 Task: Learn more about LinkedIn live.
Action: Mouse moved to (709, 73)
Screenshot: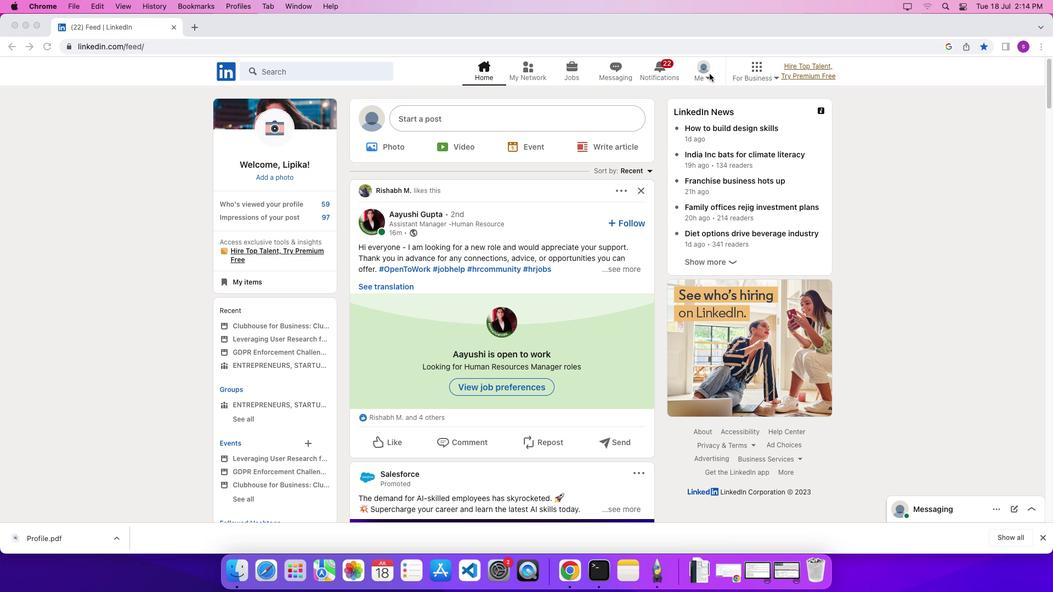 
Action: Mouse pressed left at (709, 73)
Screenshot: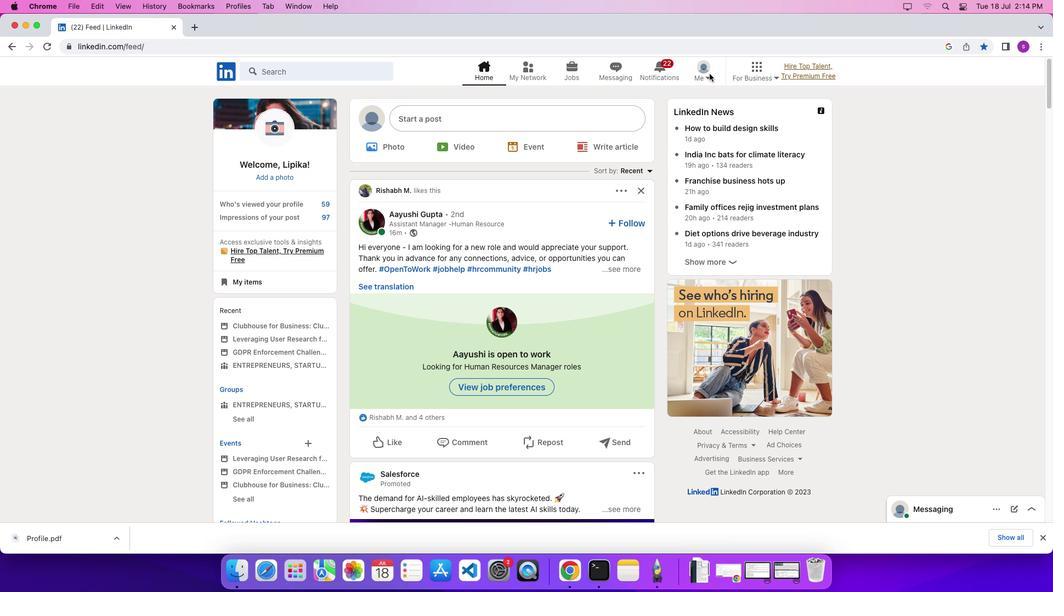 
Action: Mouse moved to (709, 77)
Screenshot: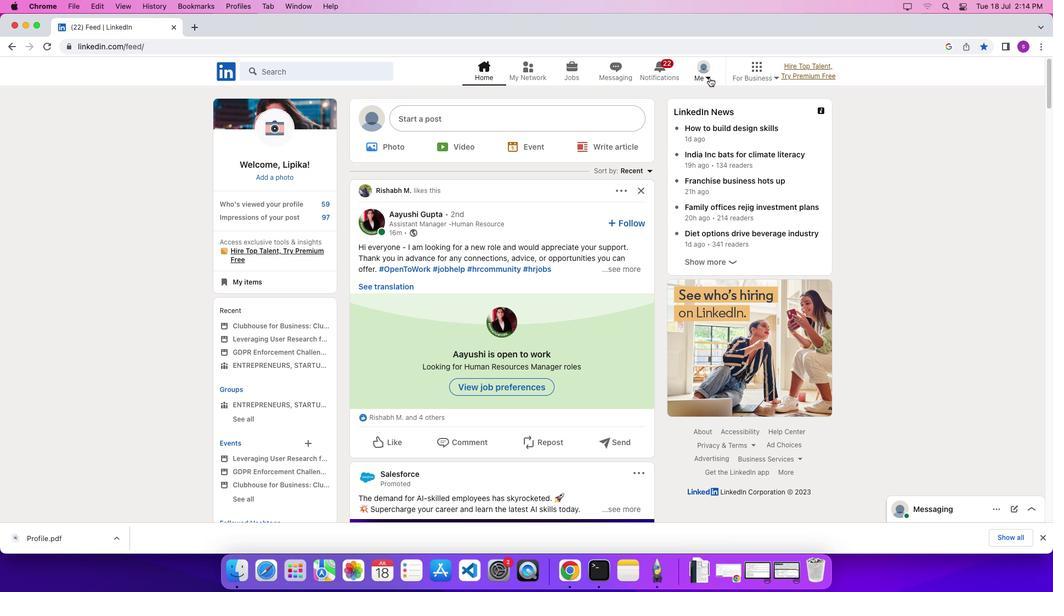 
Action: Mouse pressed left at (709, 77)
Screenshot: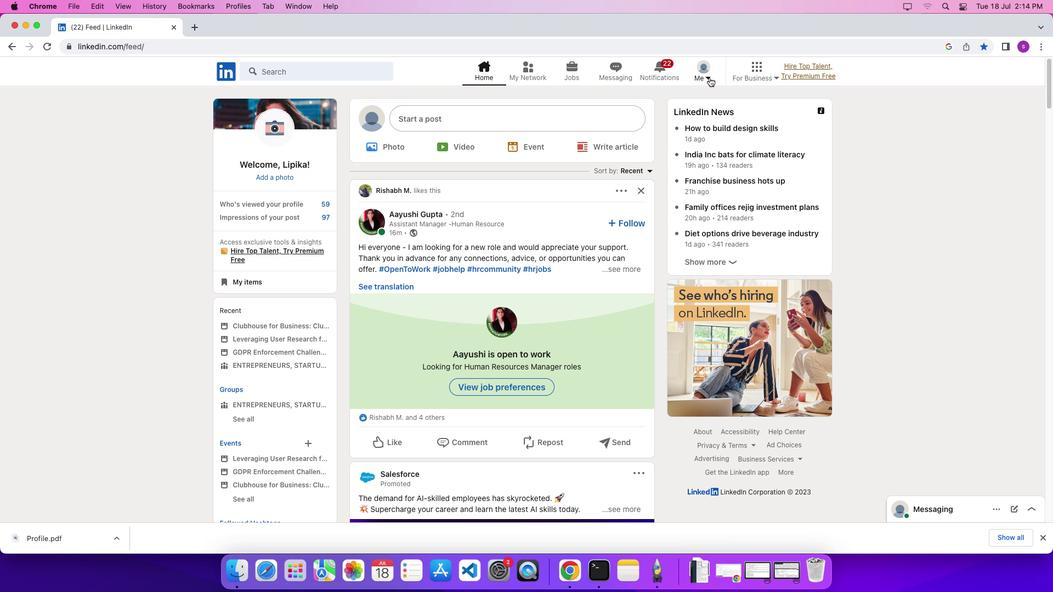 
Action: Mouse moved to (686, 137)
Screenshot: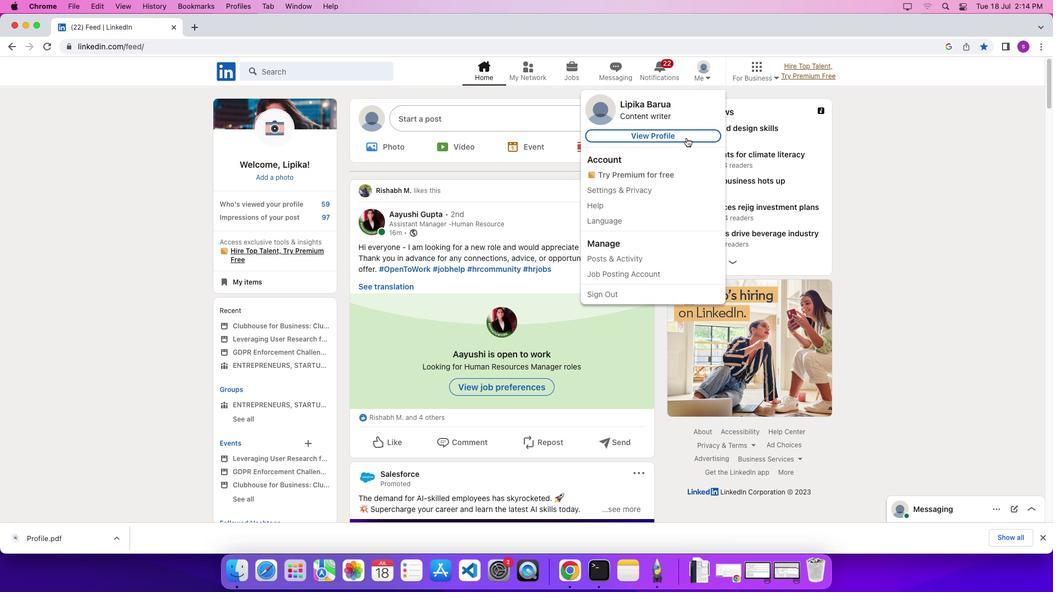 
Action: Mouse pressed left at (686, 137)
Screenshot: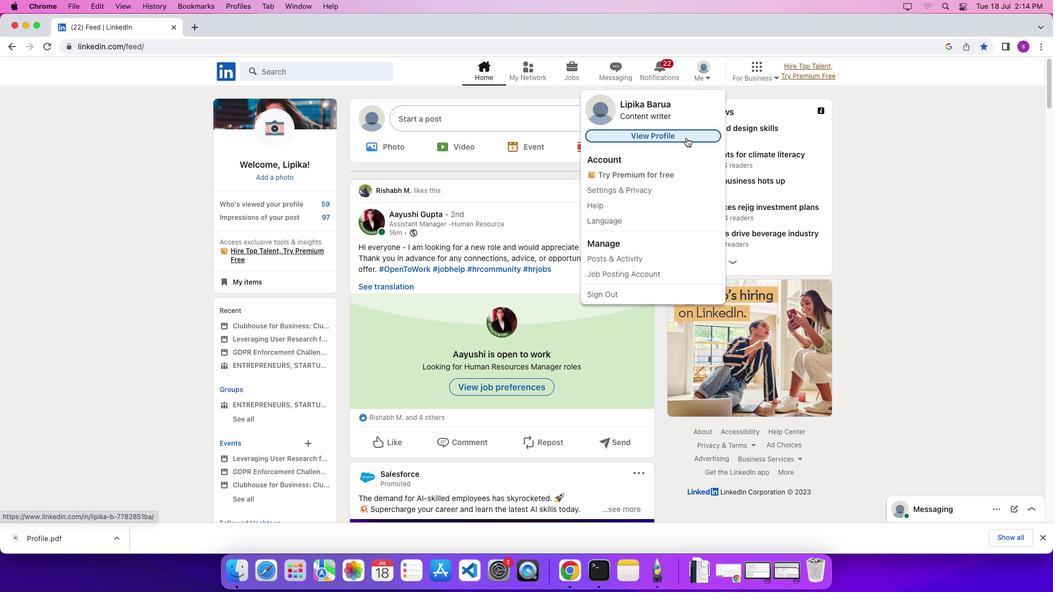 
Action: Mouse moved to (445, 288)
Screenshot: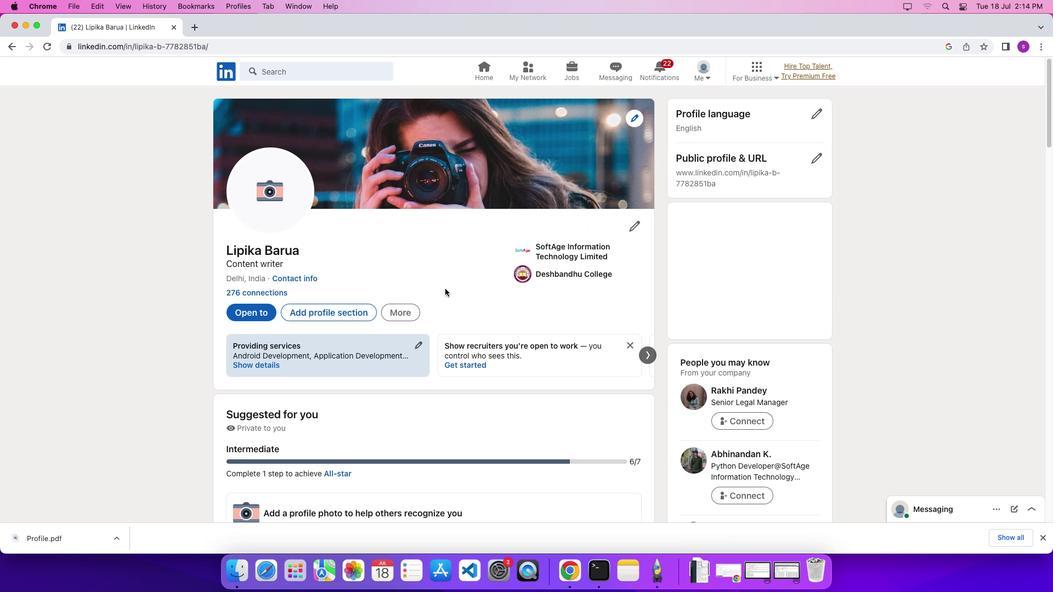 
Action: Mouse scrolled (445, 288) with delta (0, 0)
Screenshot: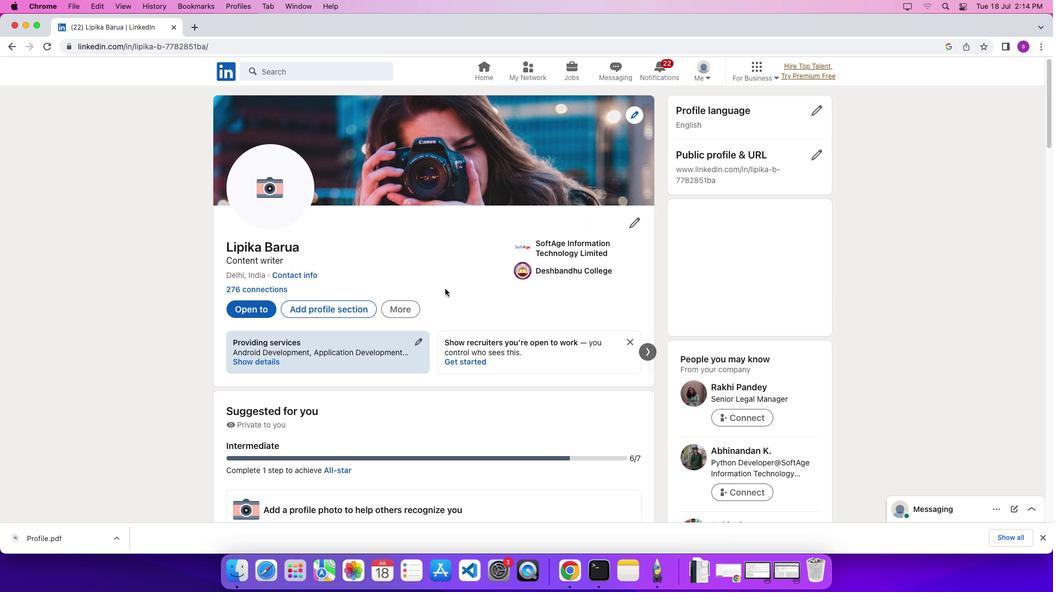 
Action: Mouse scrolled (445, 288) with delta (0, 0)
Screenshot: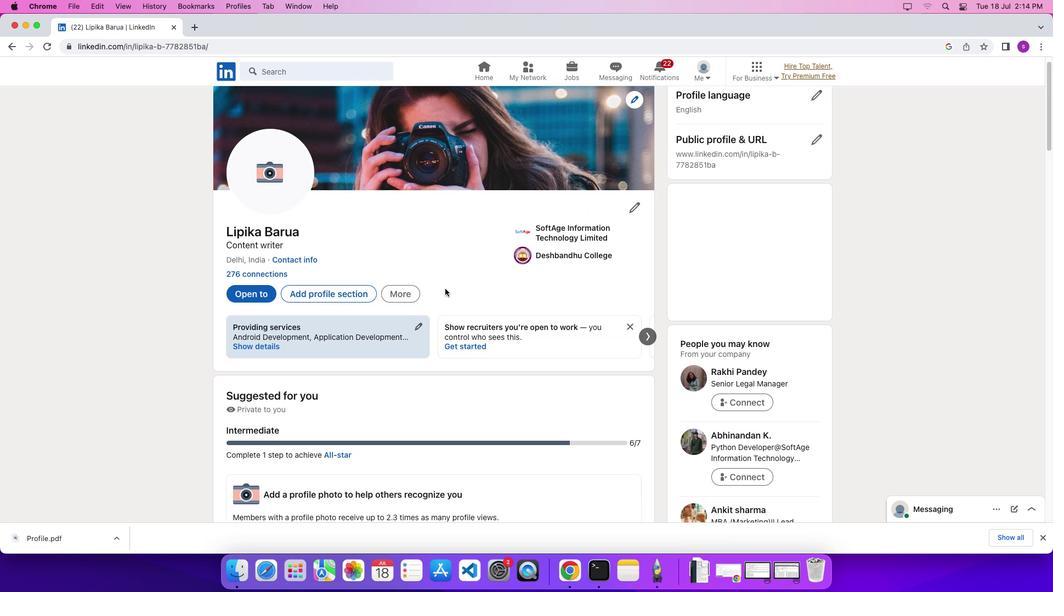 
Action: Mouse scrolled (445, 288) with delta (0, -3)
Screenshot: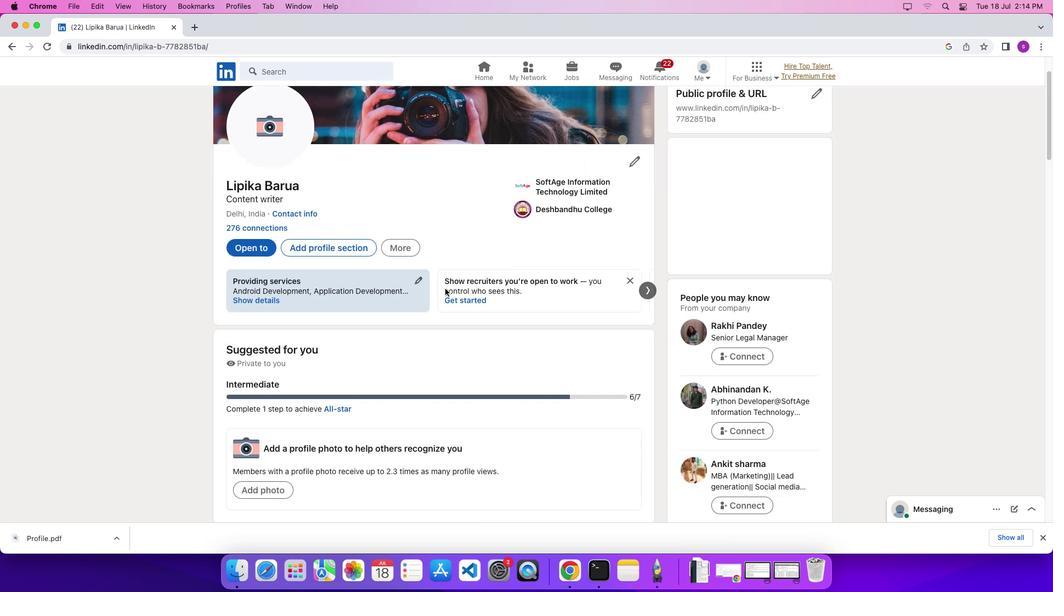 
Action: Mouse scrolled (445, 288) with delta (0, -3)
Screenshot: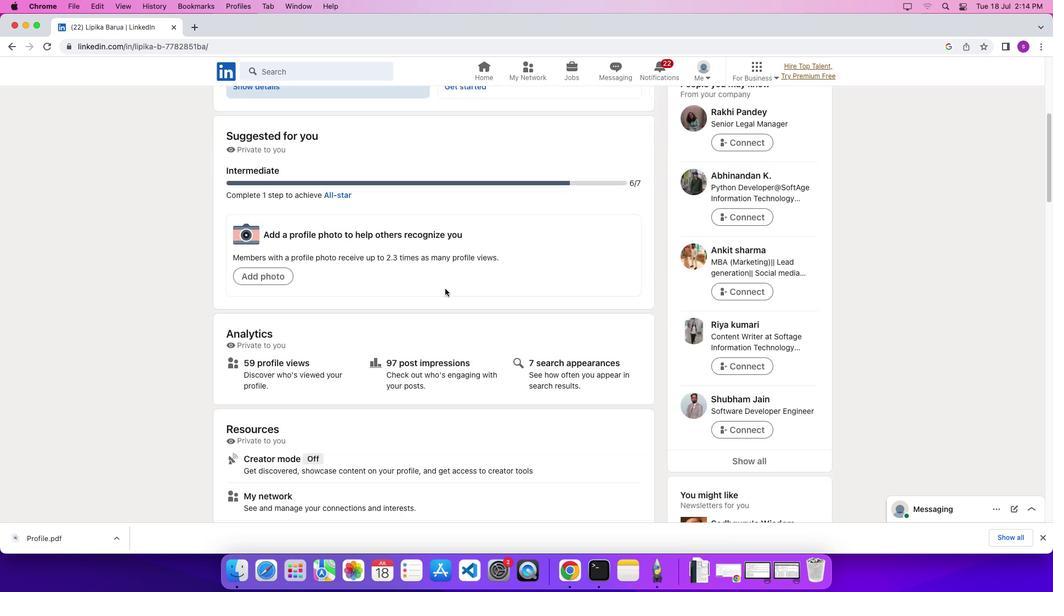
Action: Mouse moved to (277, 408)
Screenshot: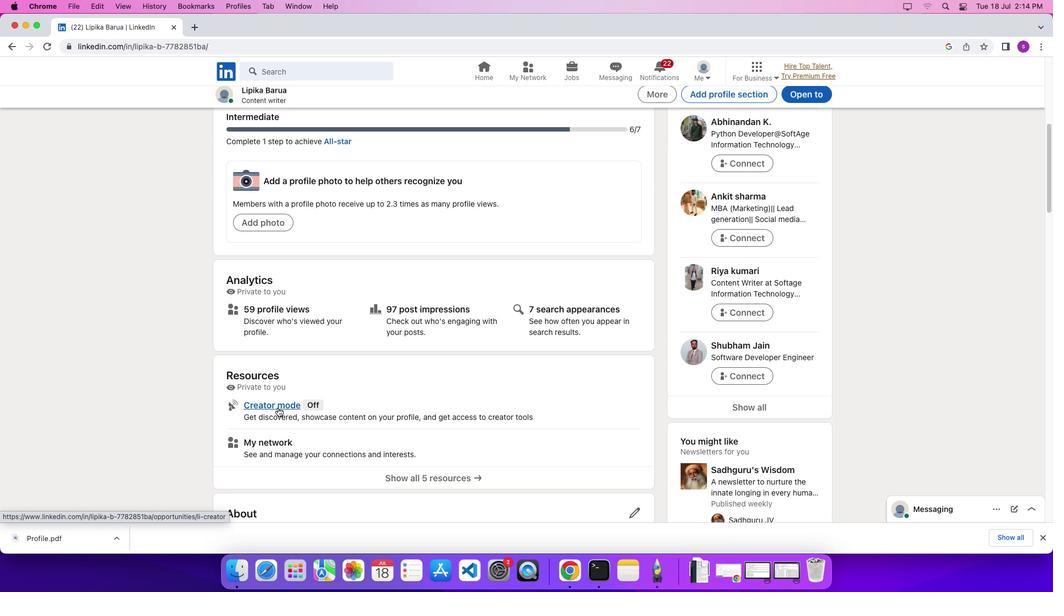 
Action: Mouse pressed left at (277, 408)
Screenshot: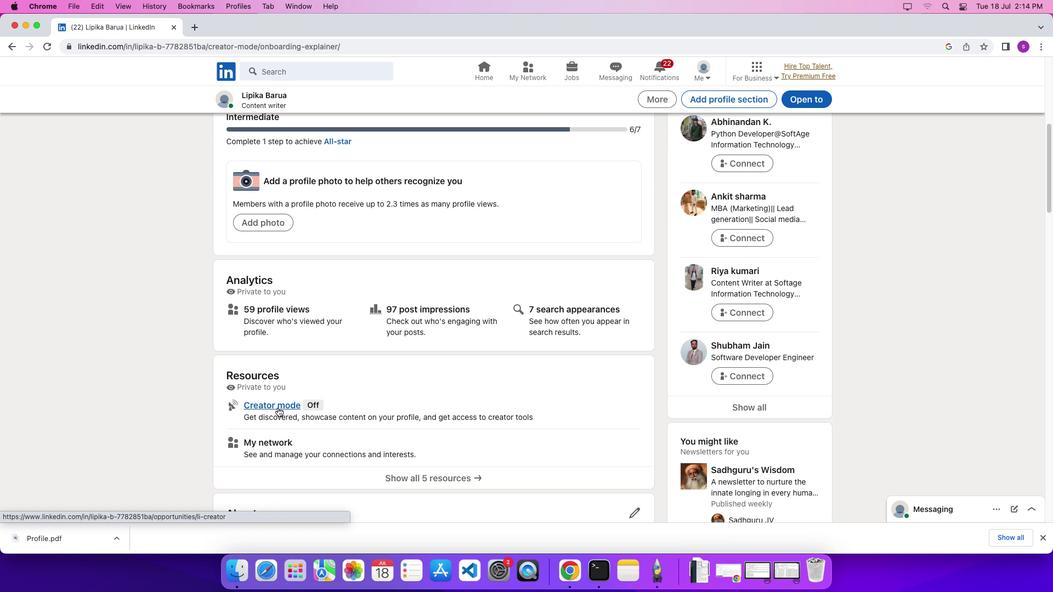 
Action: Mouse moved to (690, 433)
Screenshot: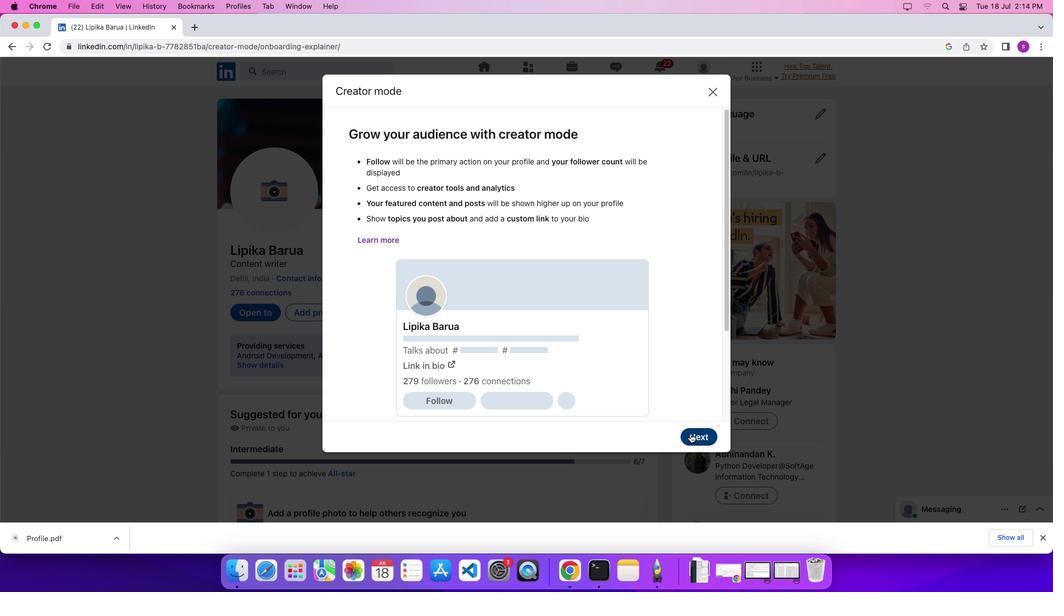
Action: Mouse pressed left at (690, 433)
Screenshot: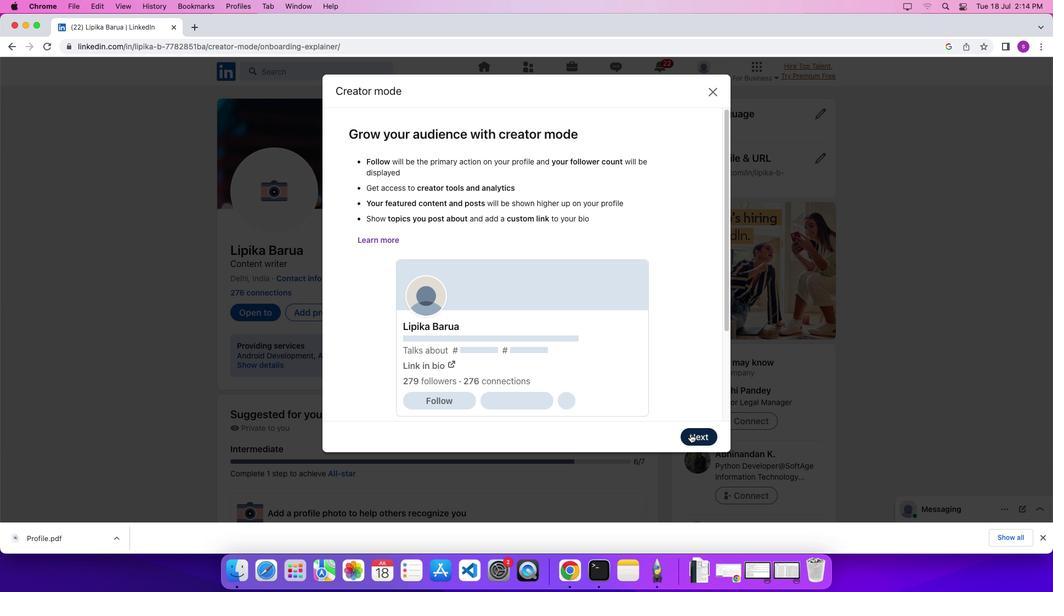 
Action: Mouse moved to (685, 286)
Screenshot: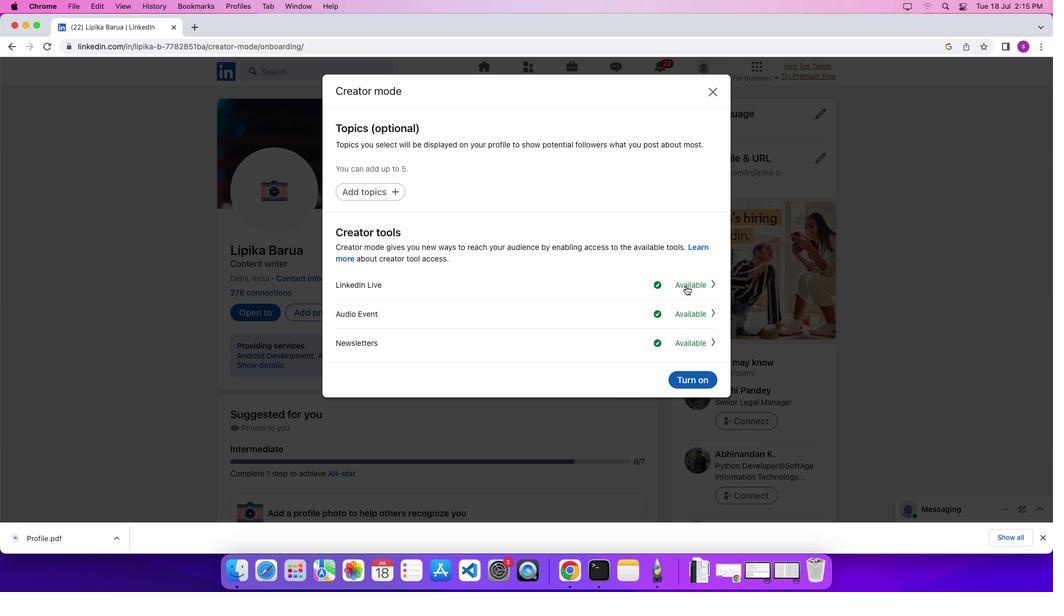 
Action: Mouse pressed left at (685, 286)
Screenshot: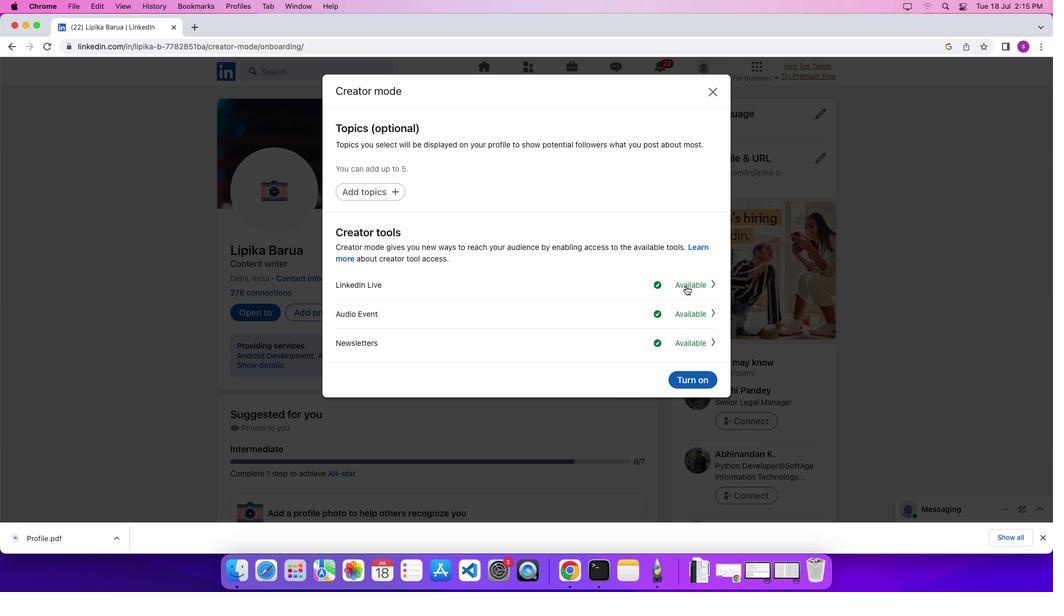 
Action: Mouse moved to (517, 251)
Screenshot: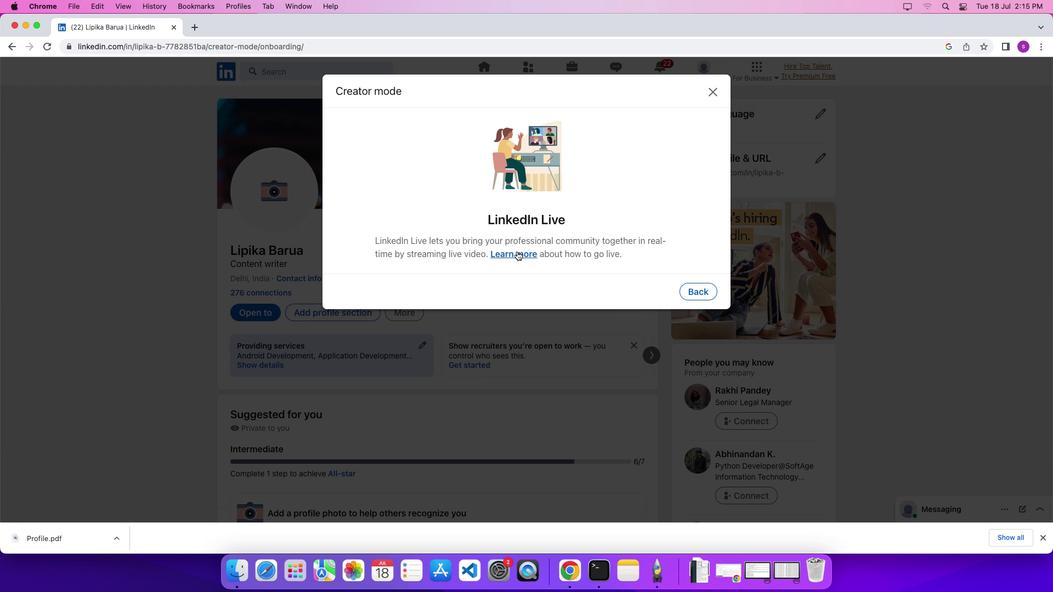 
Action: Mouse pressed left at (517, 251)
Screenshot: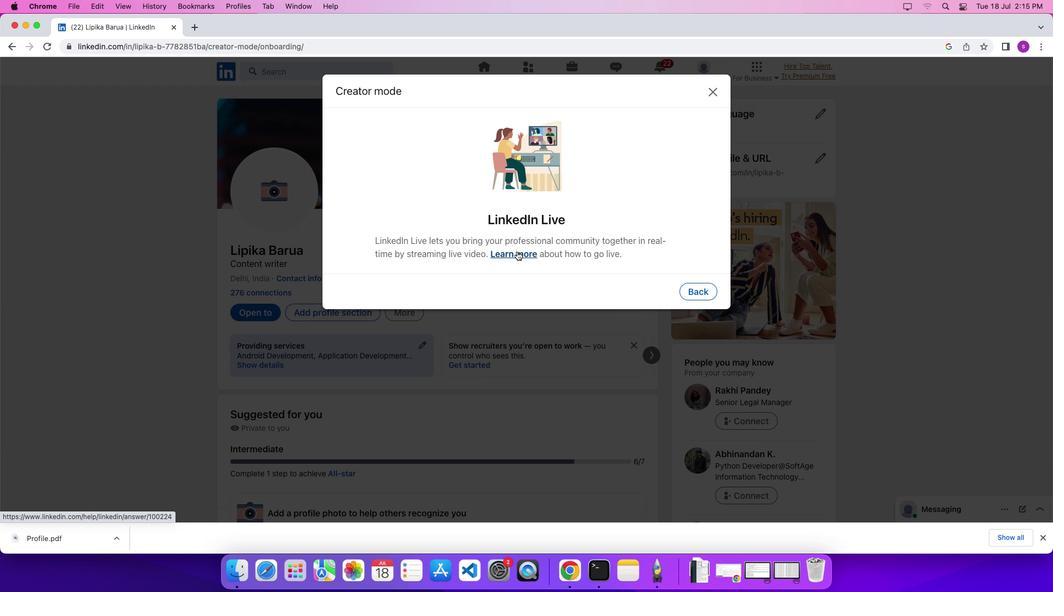 
Action: Mouse moved to (522, 317)
Screenshot: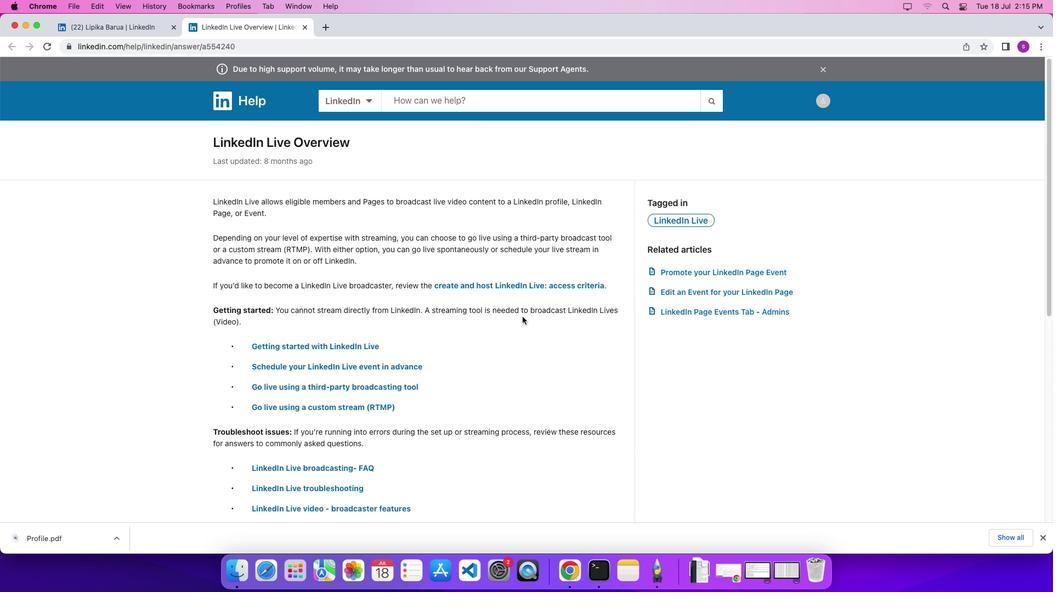 
Action: Mouse scrolled (522, 317) with delta (0, 0)
Screenshot: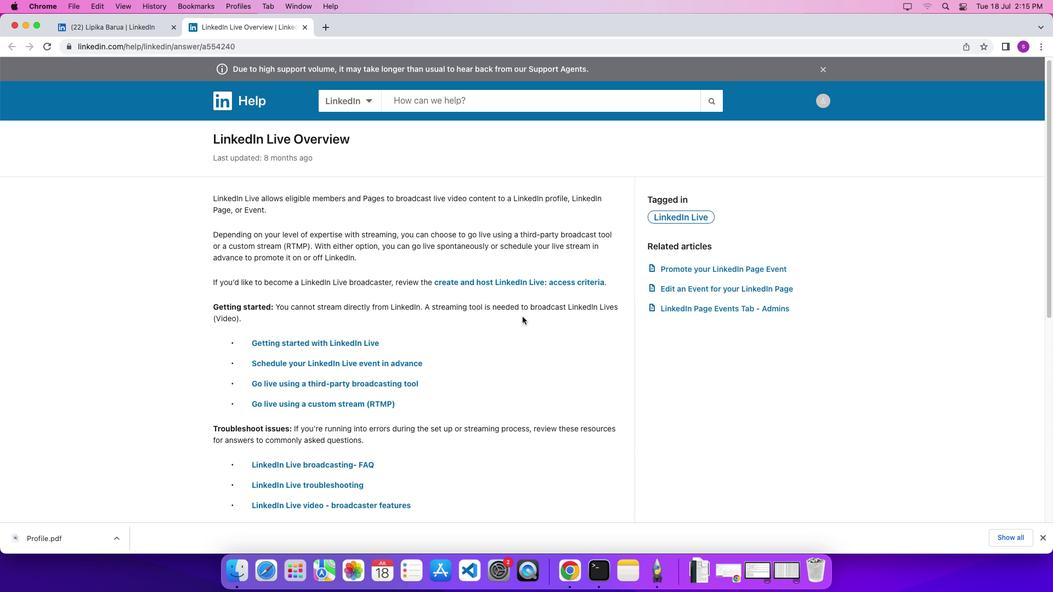 
Action: Mouse scrolled (522, 317) with delta (0, 0)
Screenshot: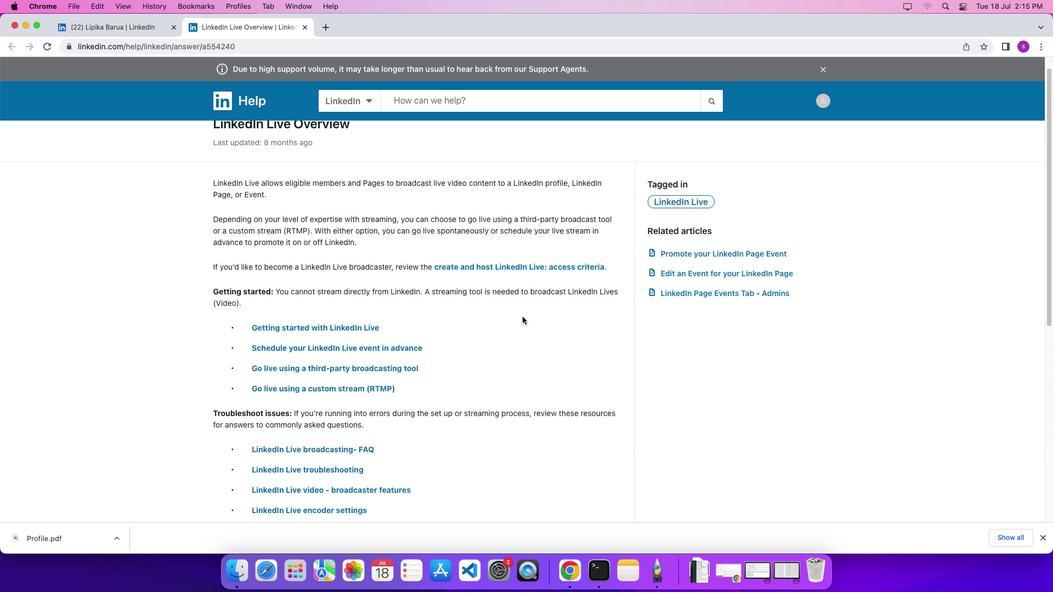 
Action: Mouse scrolled (522, 317) with delta (0, -3)
Screenshot: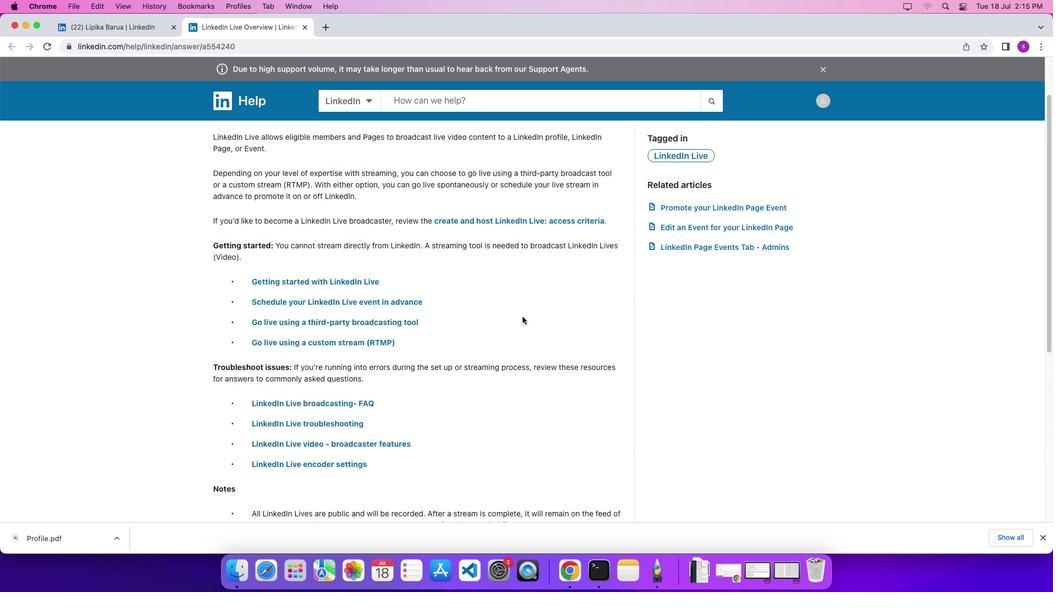 
Action: Mouse scrolled (522, 317) with delta (0, -4)
Screenshot: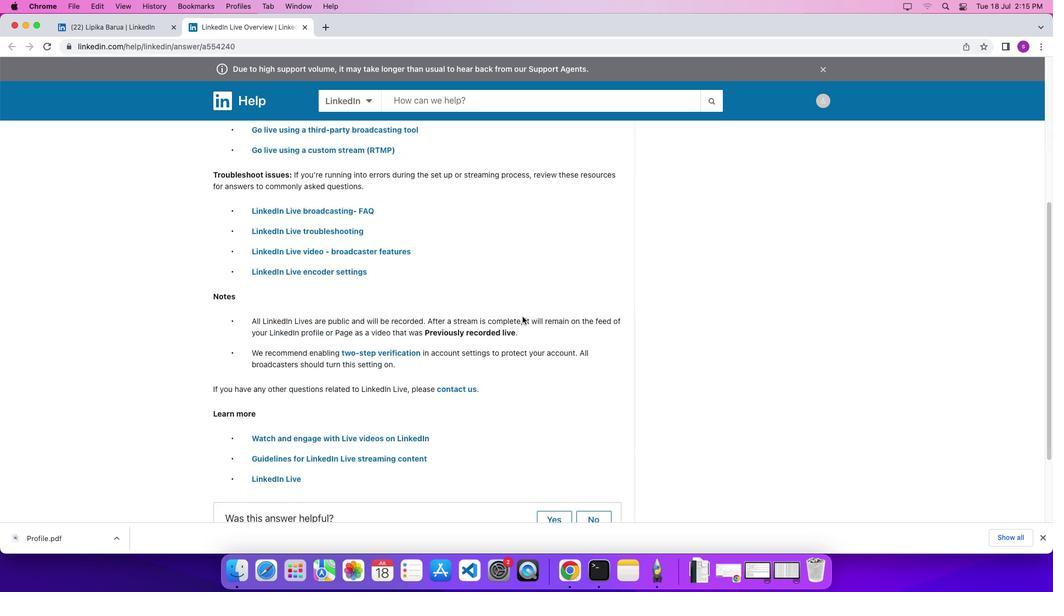 
Action: Mouse scrolled (522, 317) with delta (0, 0)
Screenshot: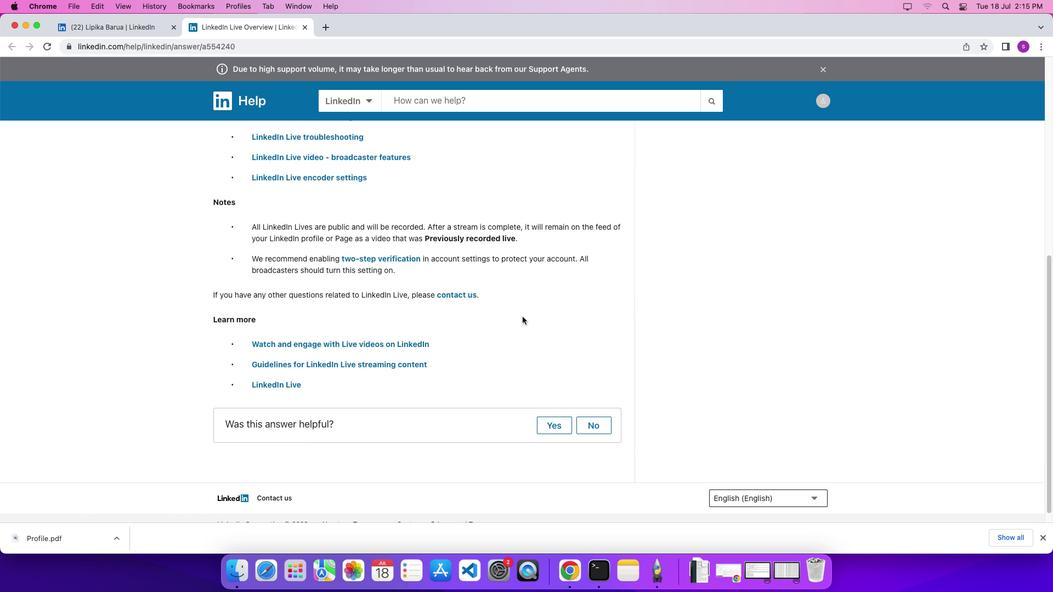 
Action: Mouse scrolled (522, 317) with delta (0, 0)
Screenshot: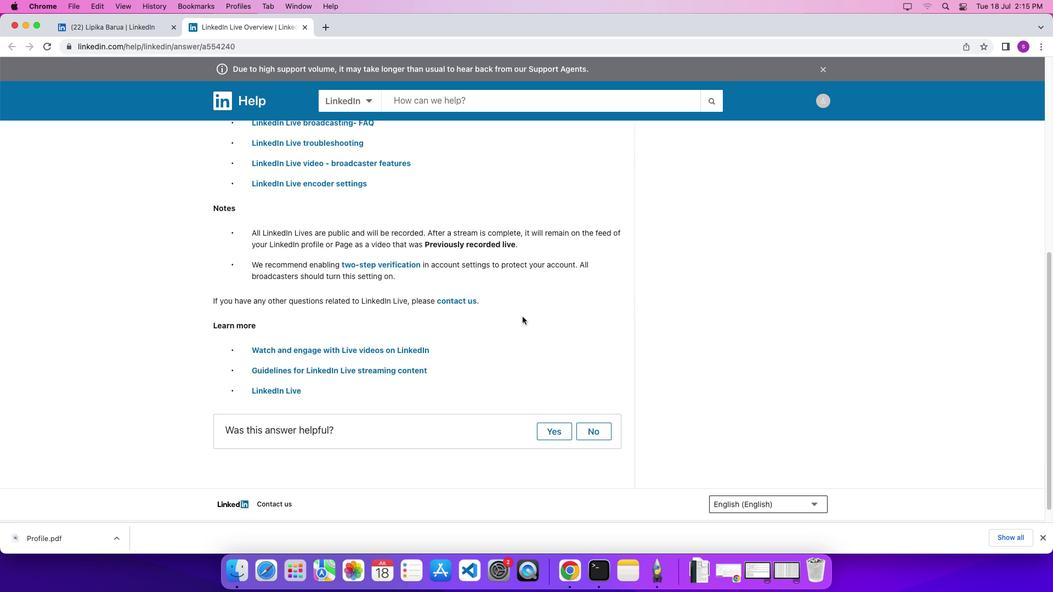 
Action: Mouse scrolled (522, 317) with delta (0, 0)
Screenshot: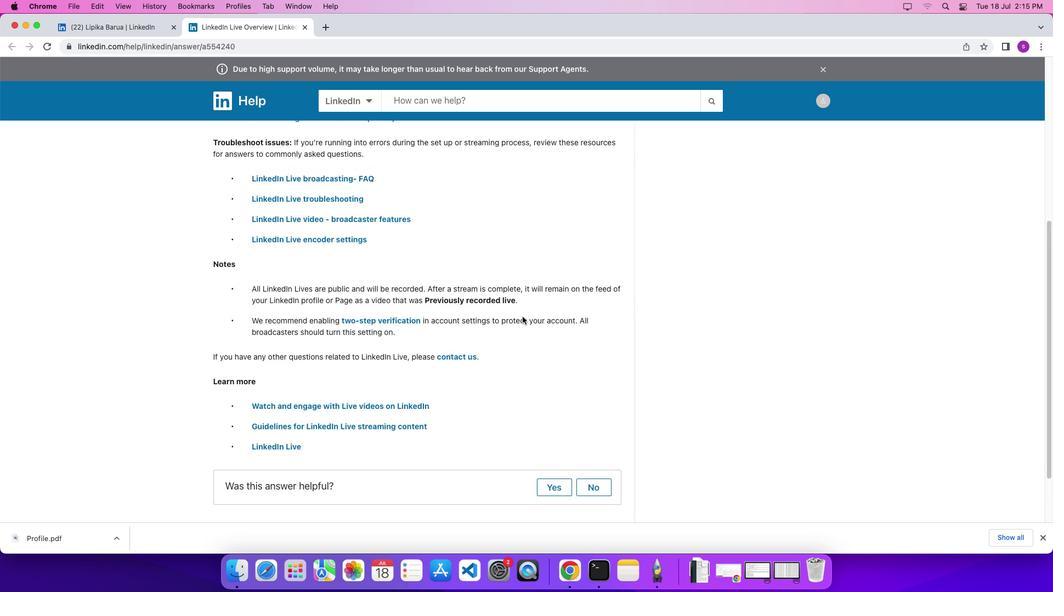 
Action: Mouse scrolled (522, 317) with delta (0, 3)
Screenshot: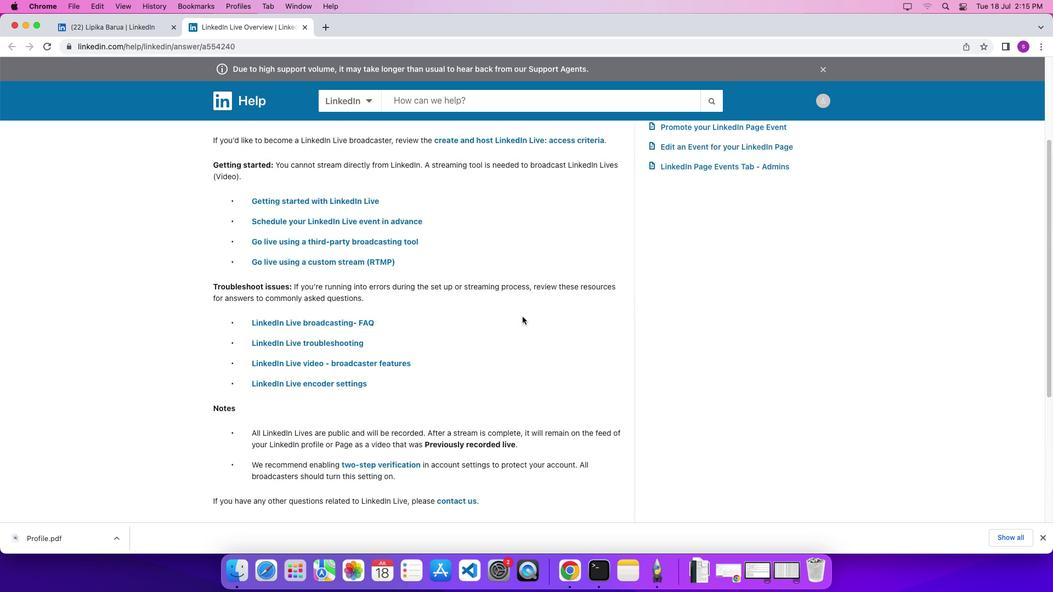 
Action: Mouse scrolled (522, 317) with delta (0, 6)
Screenshot: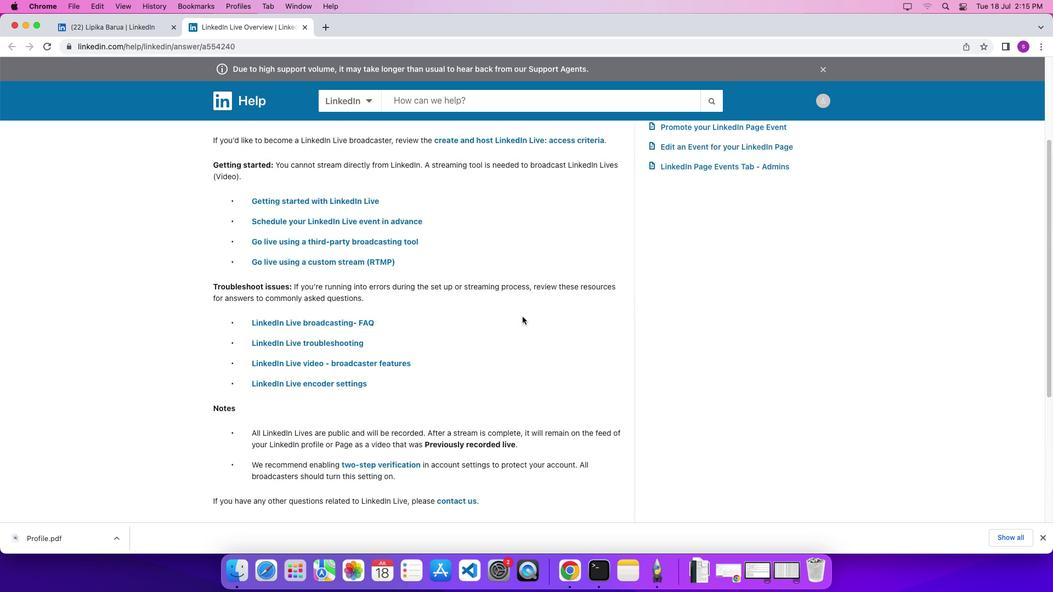
Action: Mouse scrolled (522, 317) with delta (0, 7)
Screenshot: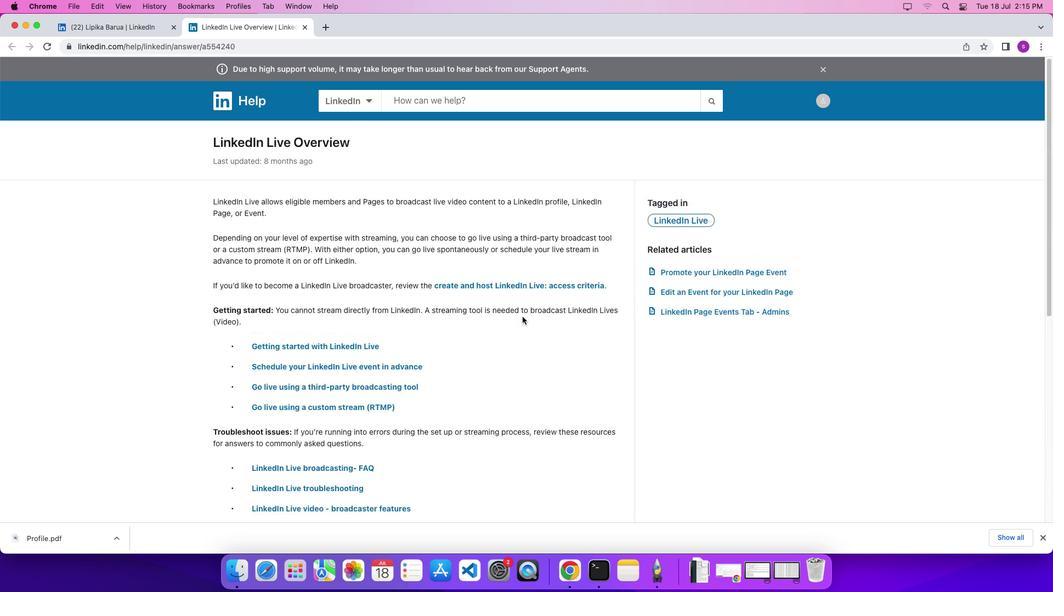
Action: Mouse scrolled (522, 317) with delta (0, 7)
Screenshot: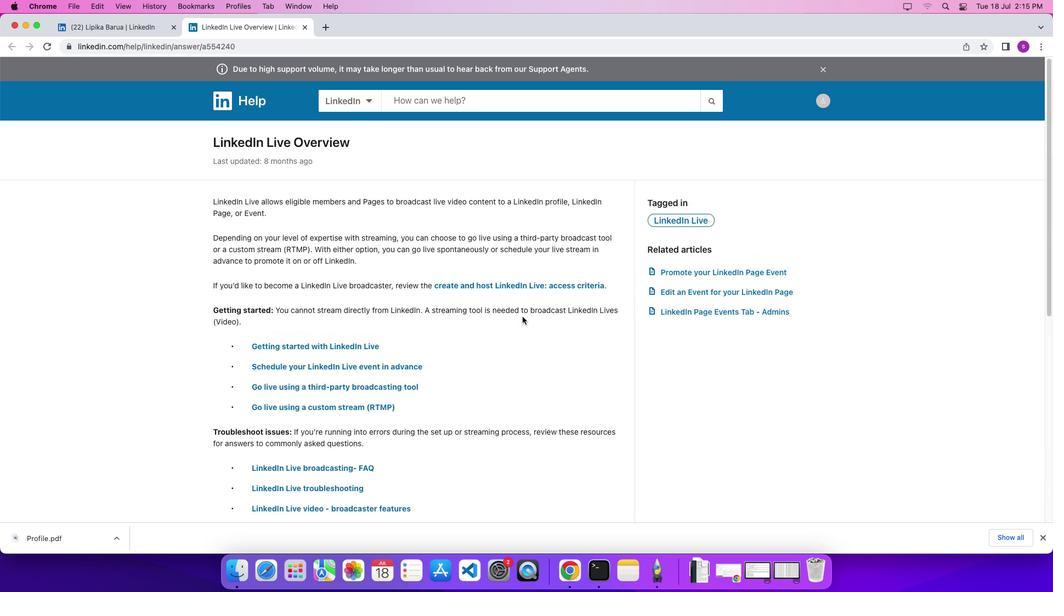 
